 Task: Add an action where "Assignee is Current user's groups" in Customer not responding.
Action: Mouse moved to (15, 235)
Screenshot: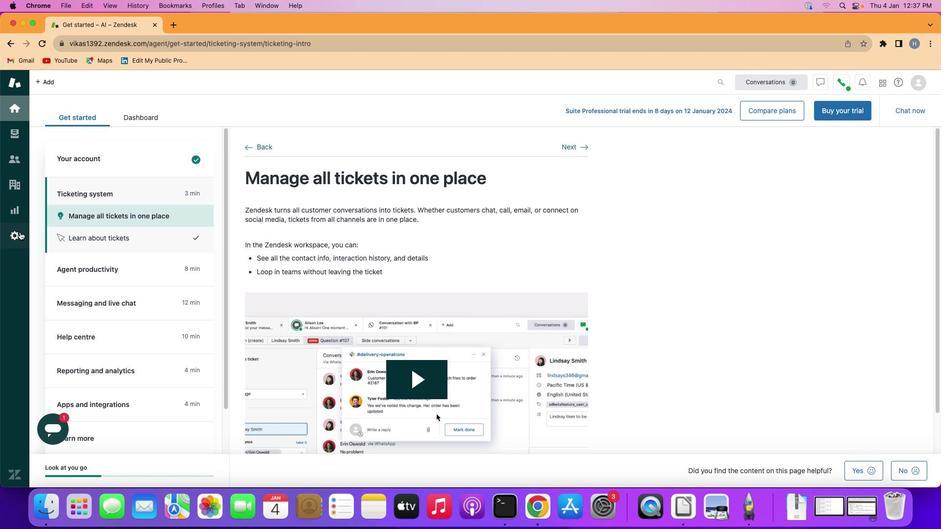 
Action: Mouse pressed left at (15, 235)
Screenshot: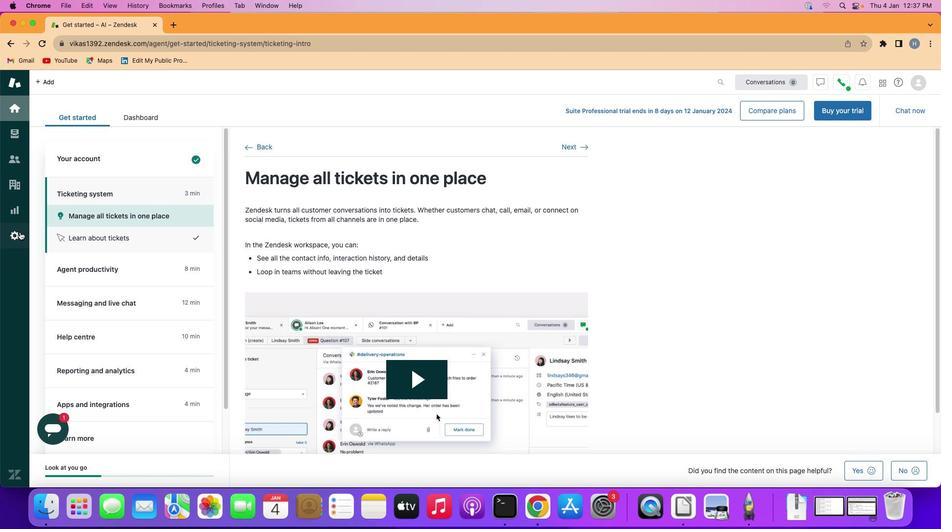 
Action: Mouse moved to (187, 405)
Screenshot: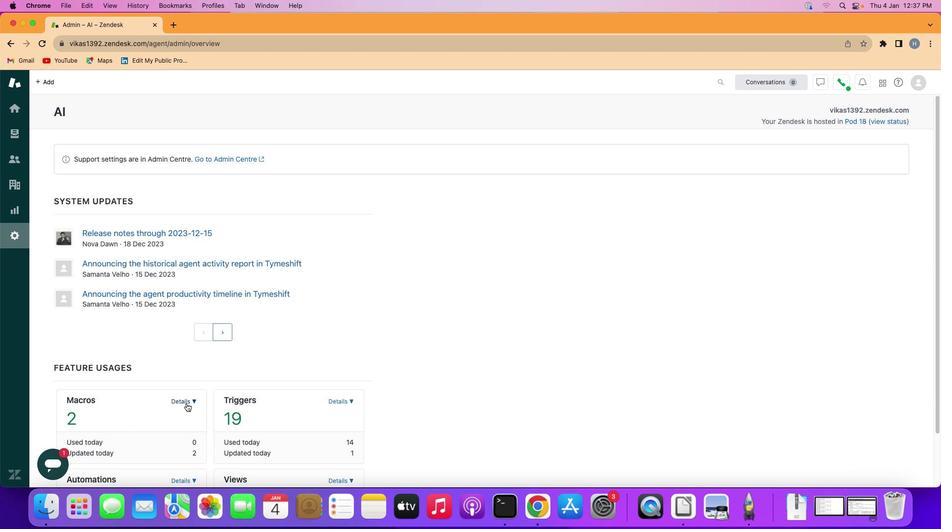 
Action: Mouse pressed left at (187, 405)
Screenshot: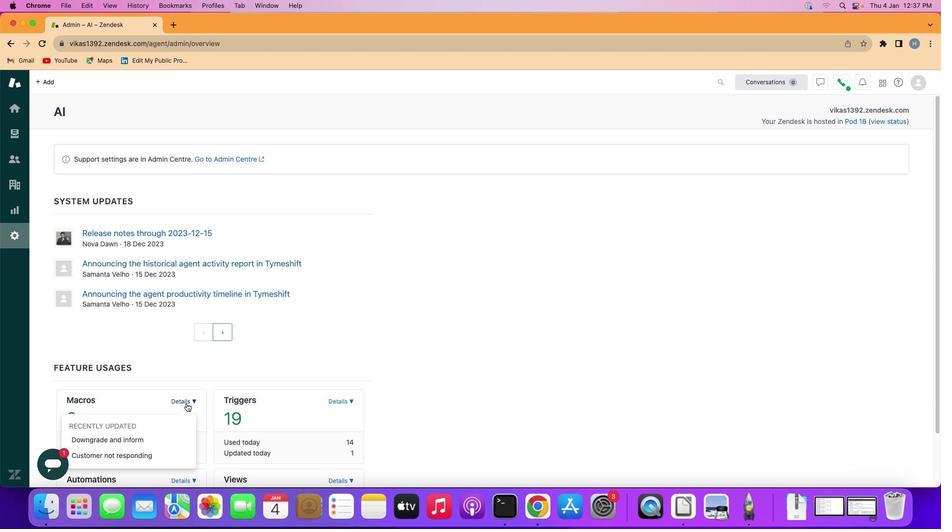 
Action: Mouse moved to (142, 455)
Screenshot: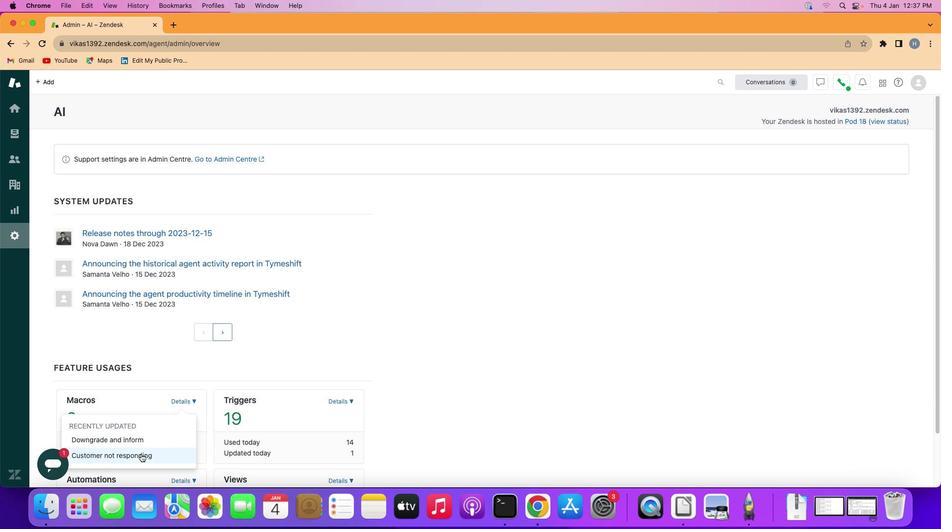 
Action: Mouse pressed left at (142, 455)
Screenshot: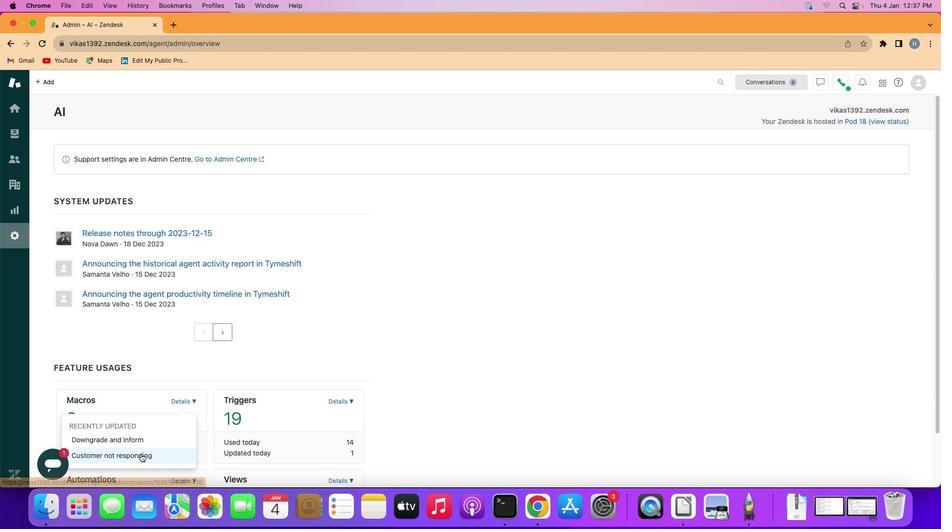 
Action: Mouse moved to (135, 359)
Screenshot: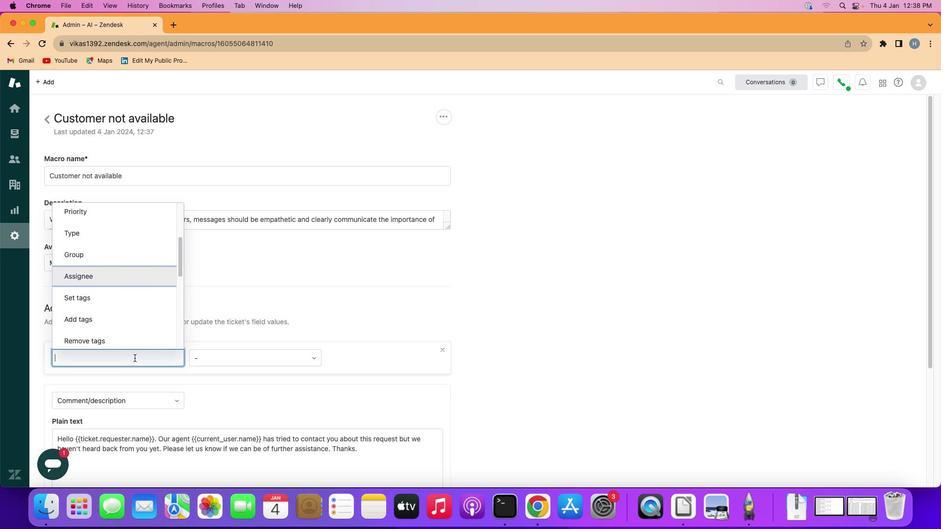 
Action: Mouse pressed left at (135, 359)
Screenshot: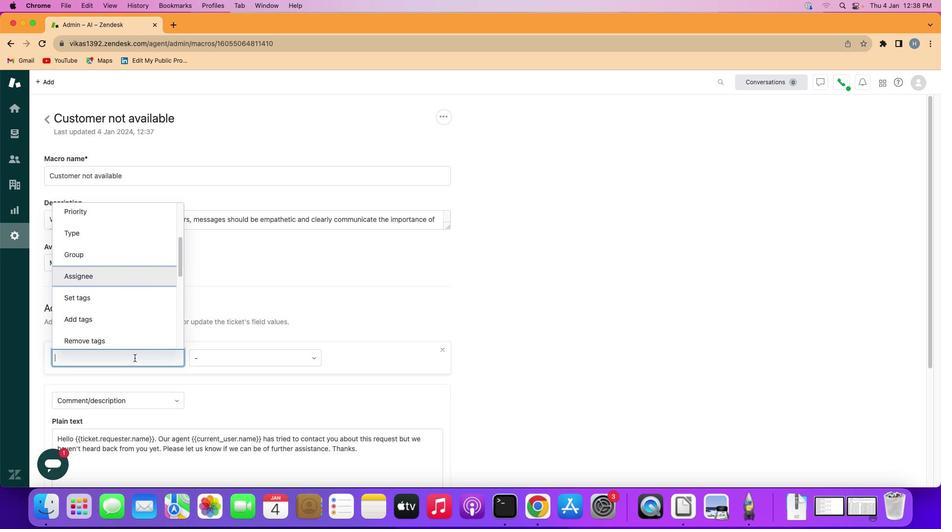 
Action: Mouse moved to (140, 286)
Screenshot: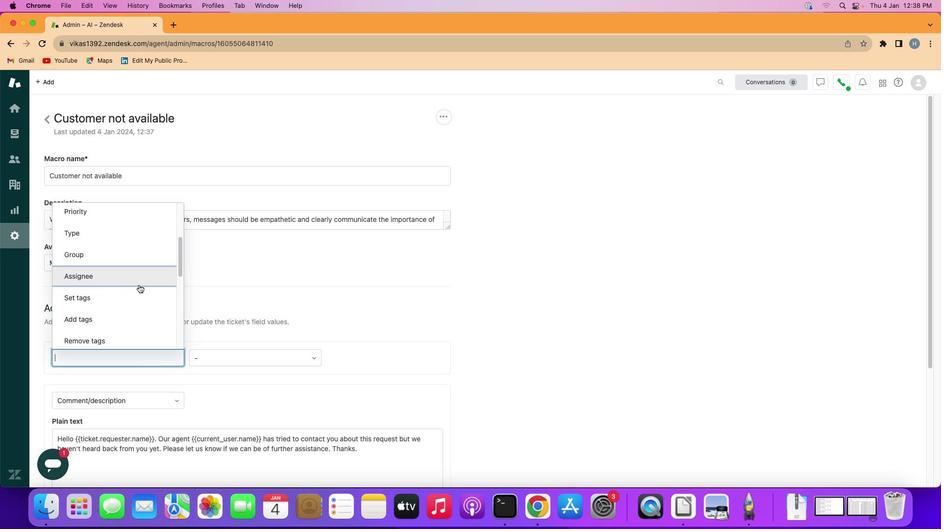 
Action: Mouse pressed left at (140, 286)
Screenshot: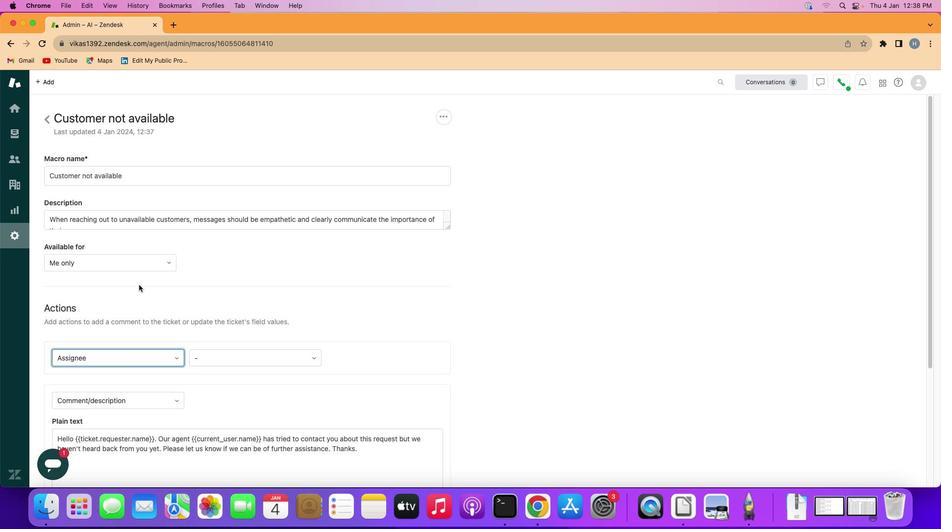 
Action: Mouse moved to (229, 357)
Screenshot: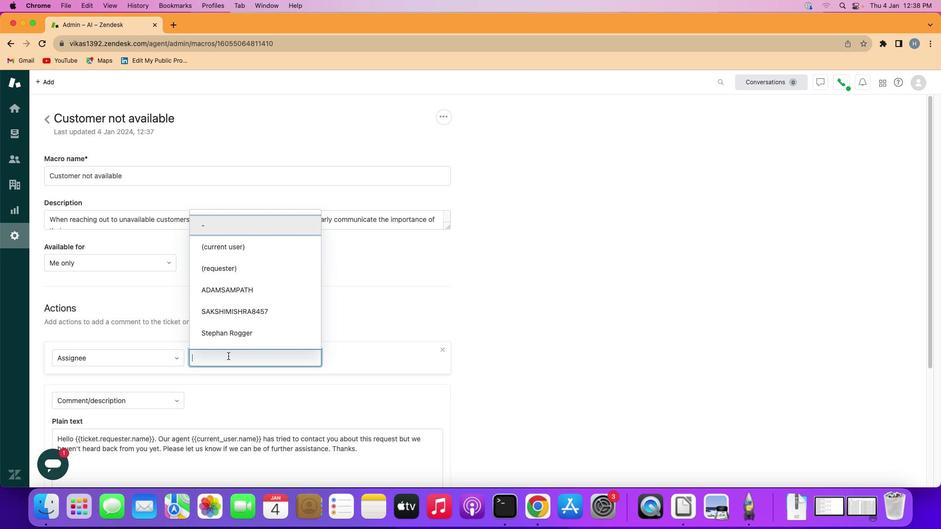 
Action: Mouse pressed left at (229, 357)
Screenshot: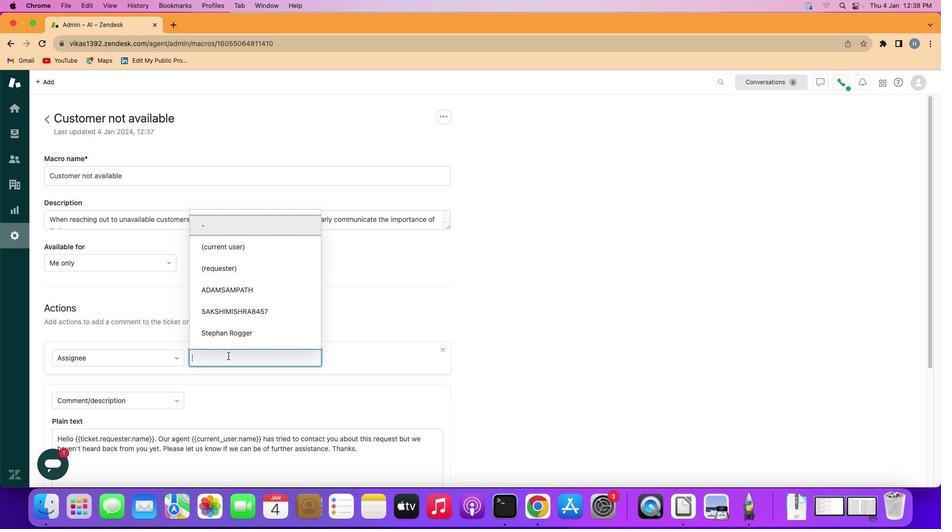
Action: Mouse moved to (266, 251)
Screenshot: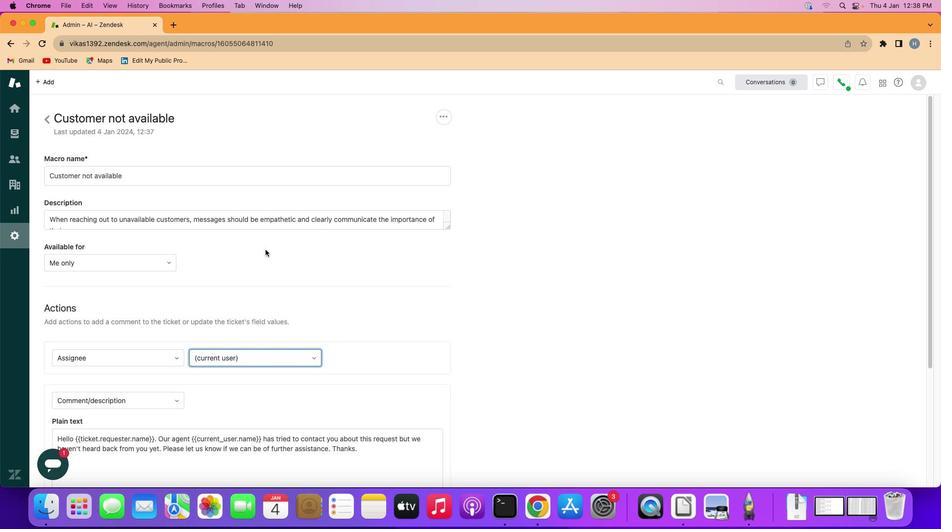 
Action: Mouse pressed left at (266, 251)
Screenshot: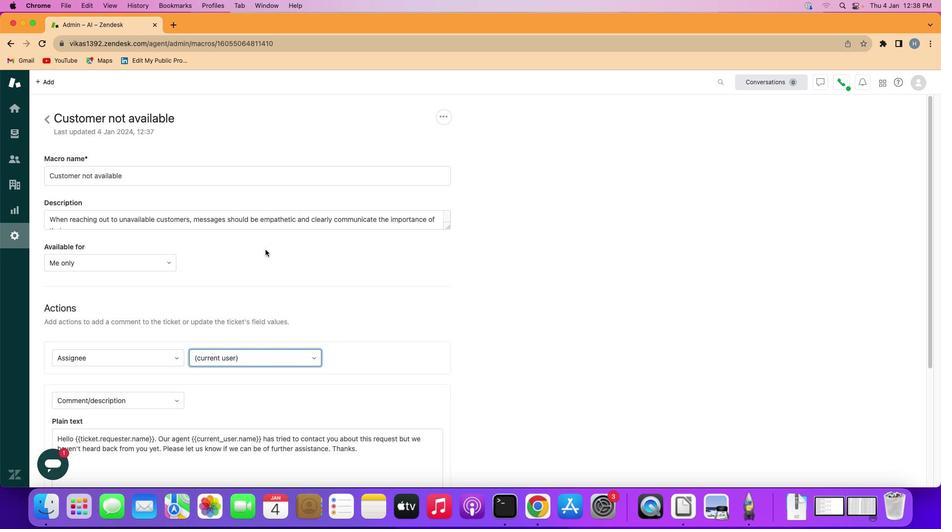 
Action: Mouse moved to (304, 360)
Screenshot: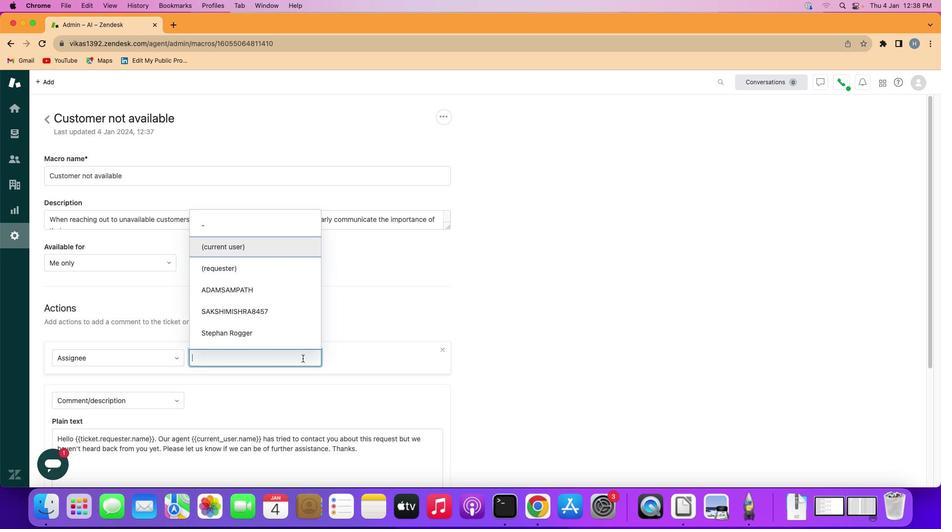 
Action: Mouse pressed left at (304, 360)
Screenshot: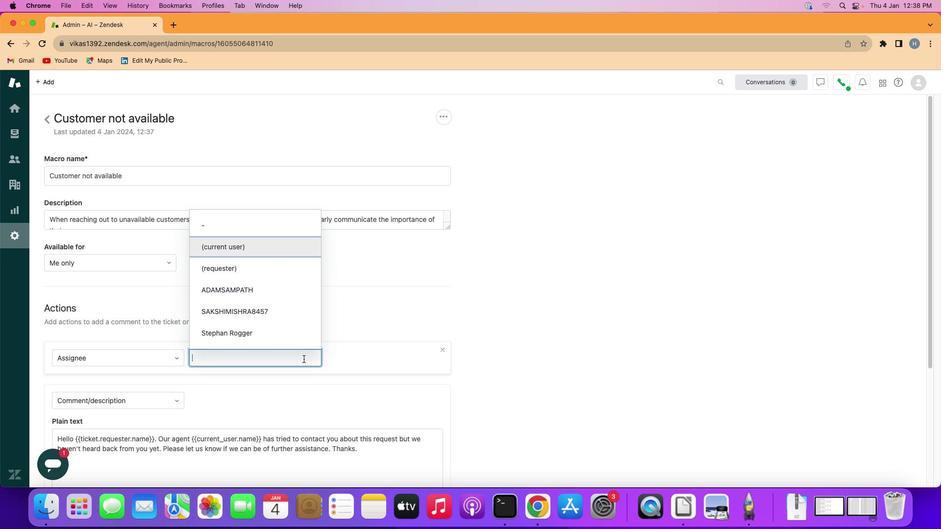 
Action: Mouse moved to (333, 393)
Screenshot: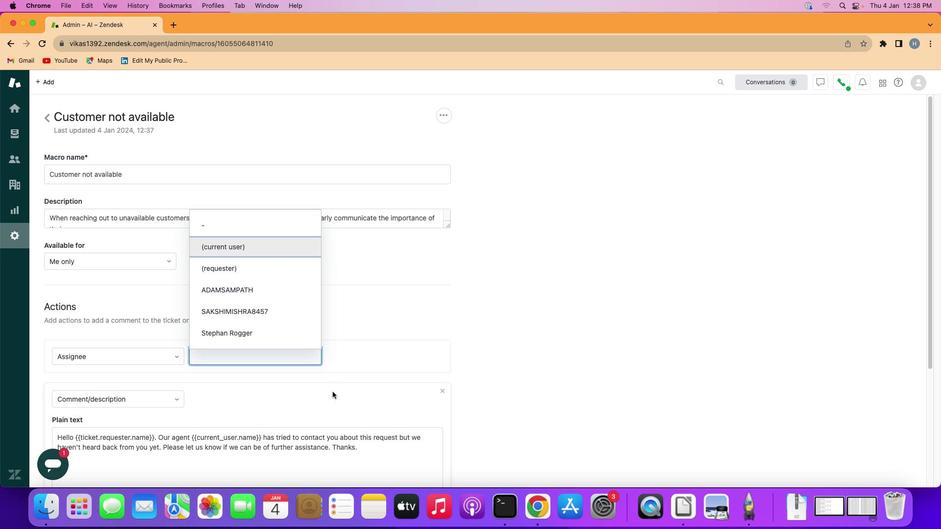 
Action: Mouse scrolled (333, 393) with delta (1, 0)
Screenshot: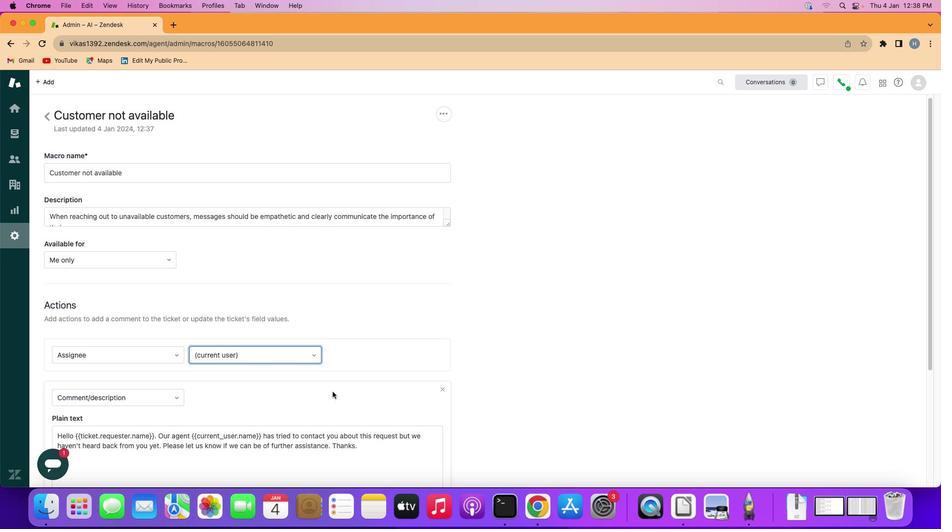 
Action: Mouse scrolled (333, 393) with delta (1, 0)
Screenshot: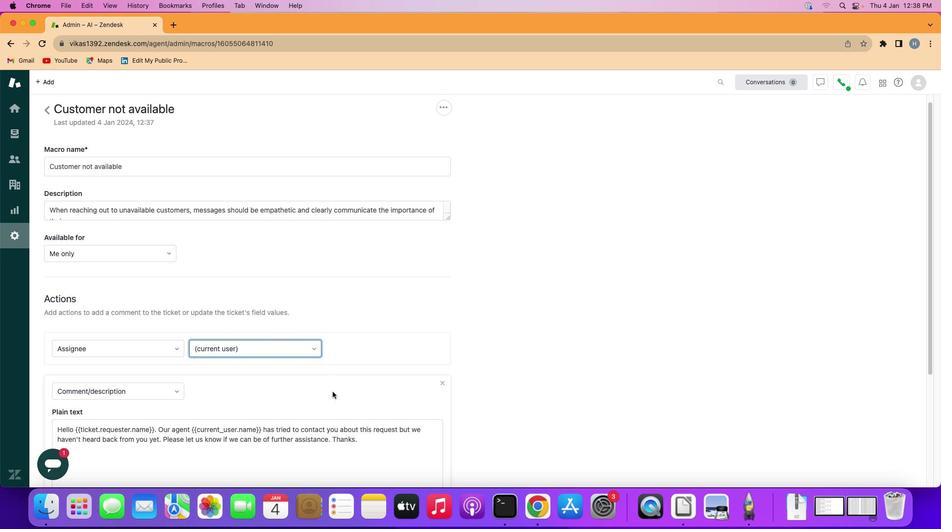 
Action: Mouse scrolled (333, 393) with delta (1, 1)
Screenshot: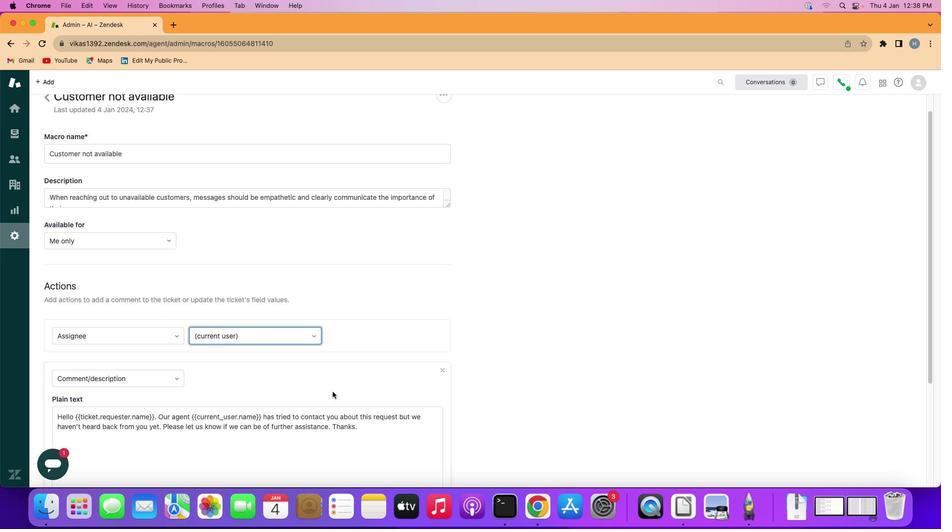 
Action: Mouse scrolled (333, 393) with delta (1, 0)
Screenshot: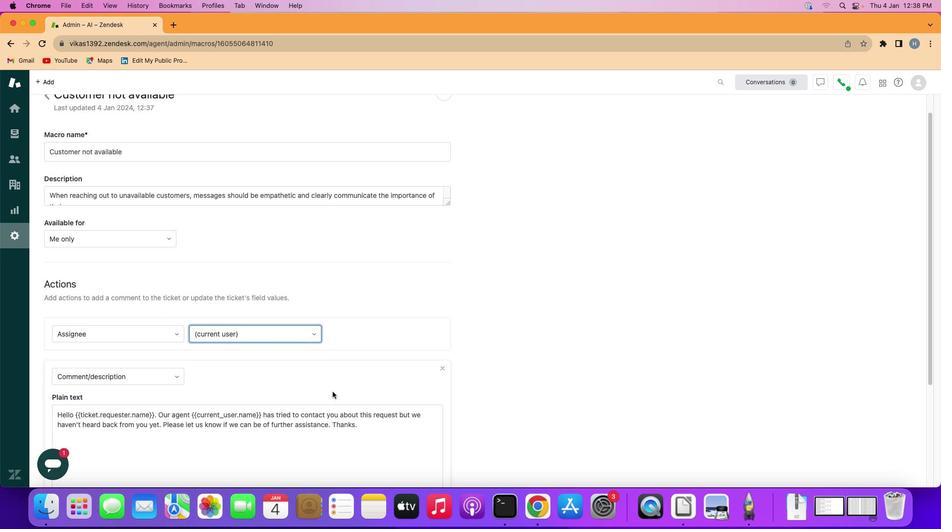 
Action: Mouse scrolled (333, 393) with delta (1, 1)
Screenshot: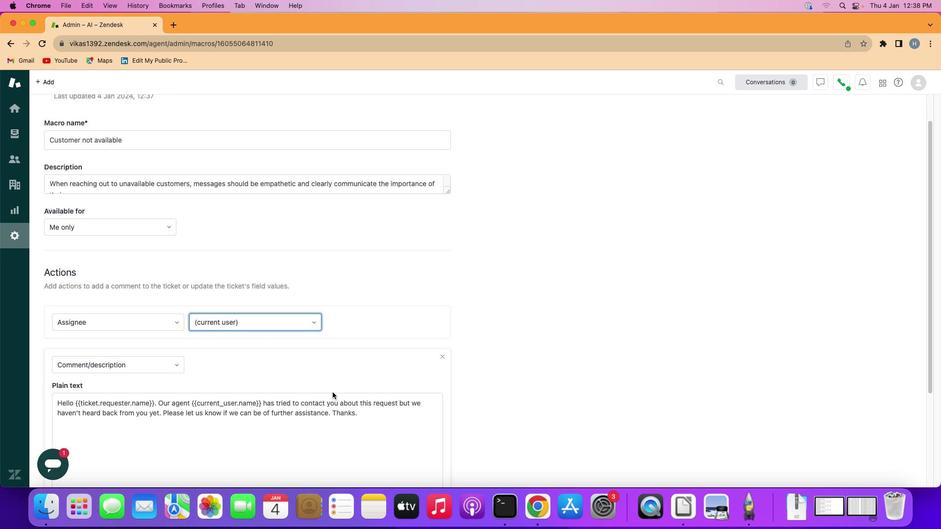 
Action: Mouse scrolled (333, 393) with delta (1, 0)
Screenshot: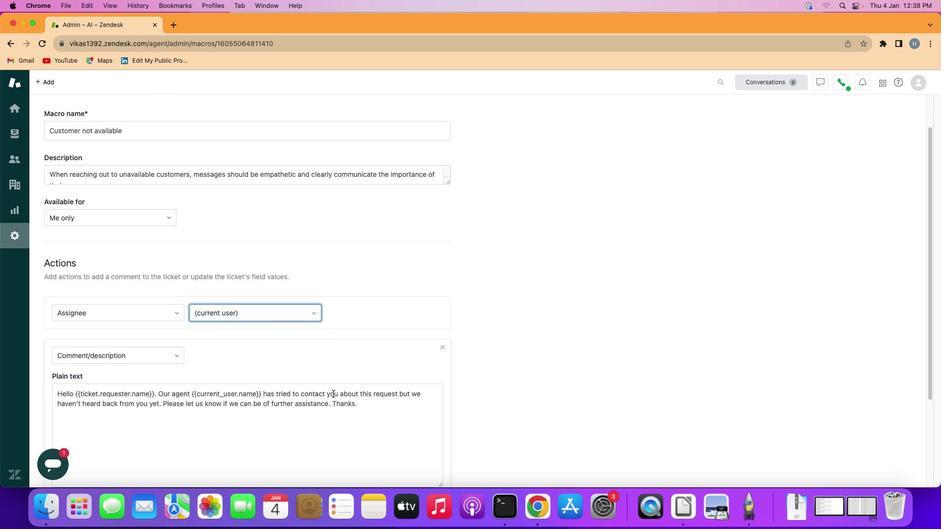 
Action: Mouse moved to (340, 402)
Screenshot: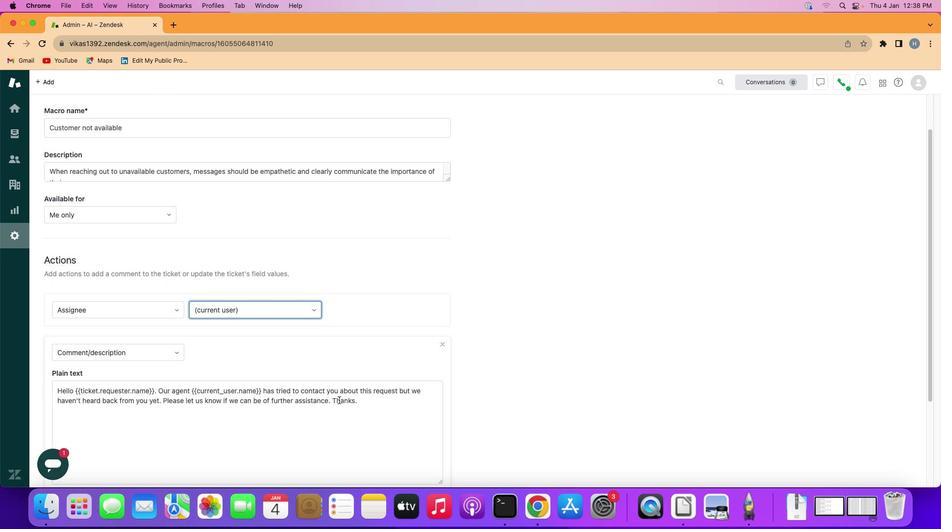 
Action: Mouse scrolled (340, 402) with delta (1, 0)
Screenshot: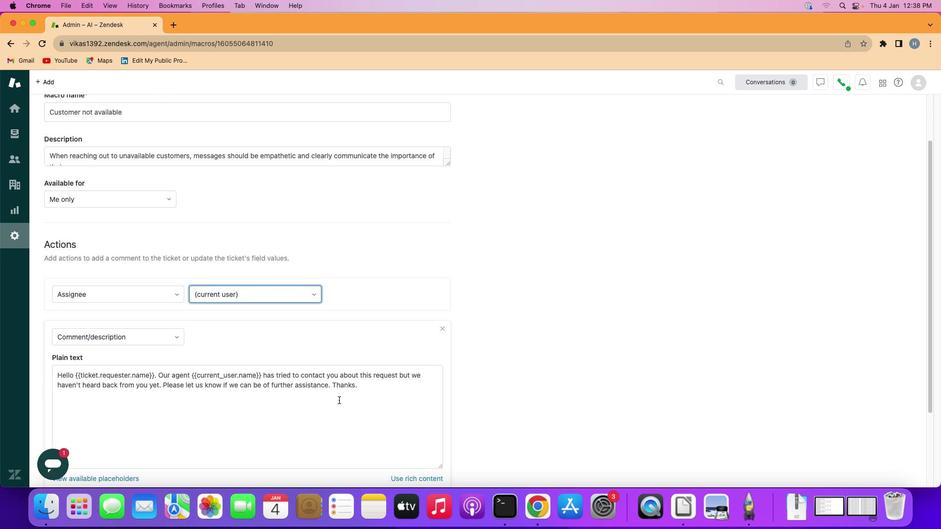 
Action: Mouse scrolled (340, 402) with delta (1, 0)
Screenshot: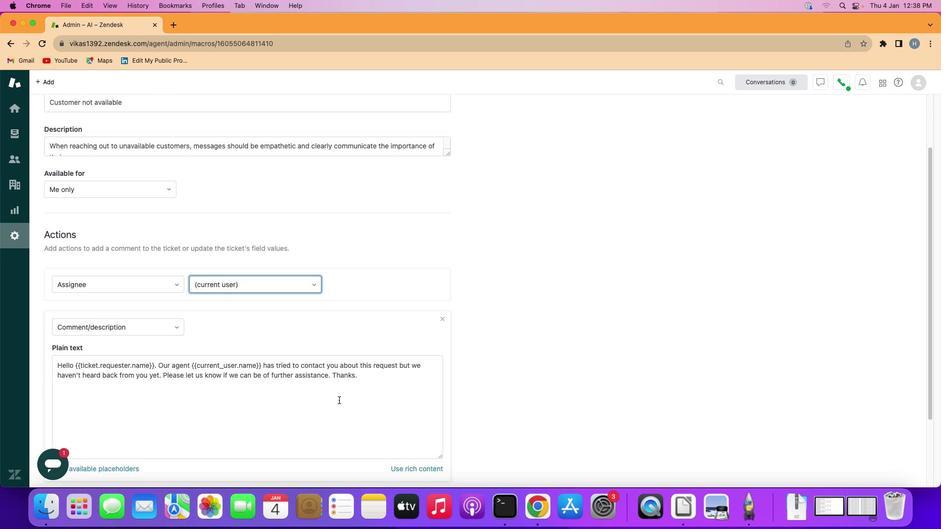 
Action: Mouse scrolled (340, 402) with delta (1, 3)
Screenshot: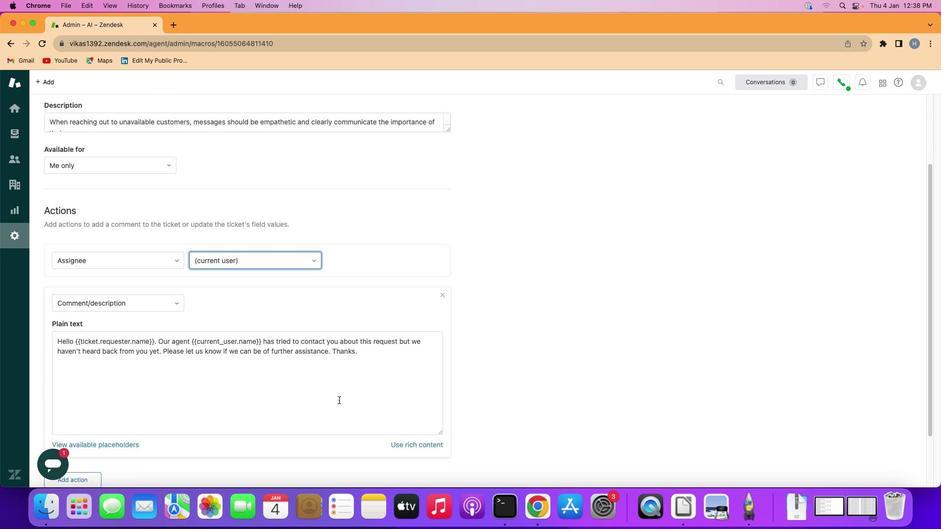 
Action: Mouse scrolled (340, 402) with delta (1, 0)
Screenshot: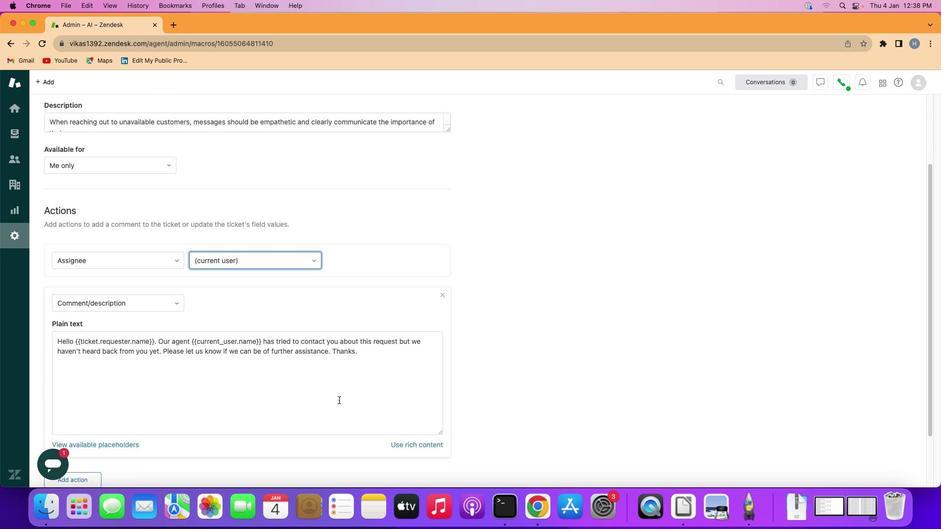 
Action: Mouse scrolled (340, 402) with delta (1, 0)
Screenshot: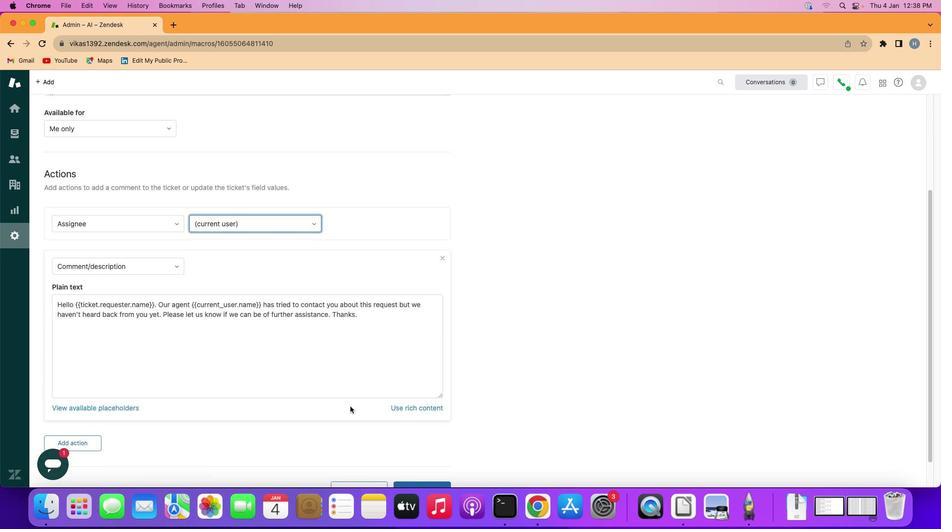 
Action: Mouse moved to (354, 409)
Screenshot: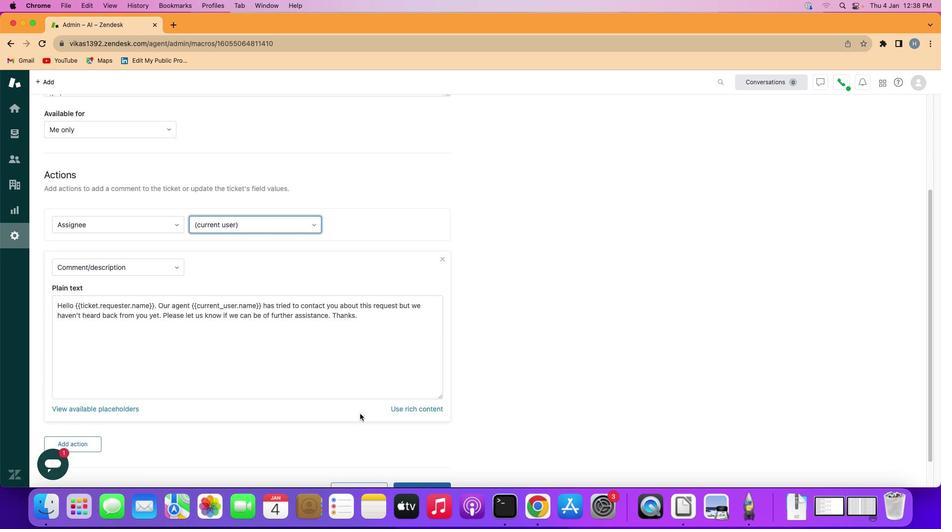 
Action: Mouse scrolled (354, 409) with delta (1, 0)
Screenshot: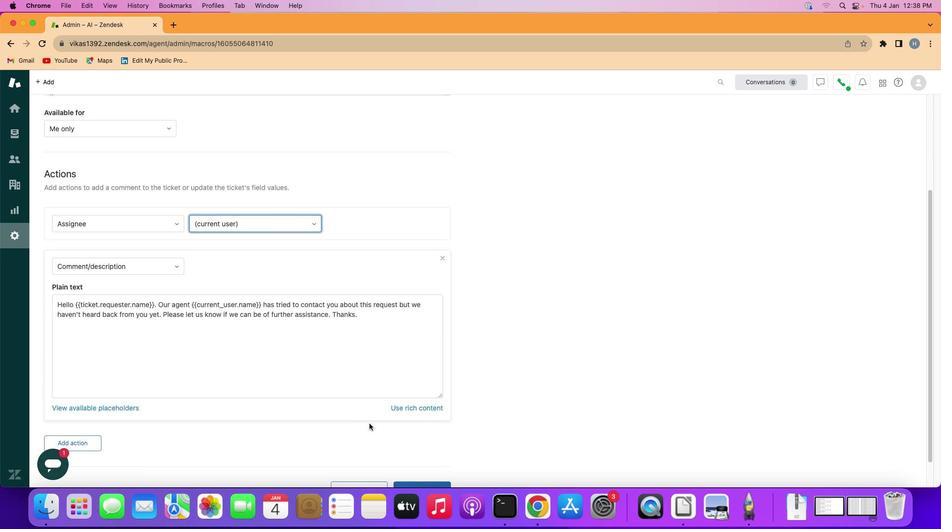 
Action: Mouse scrolled (354, 409) with delta (1, 0)
Screenshot: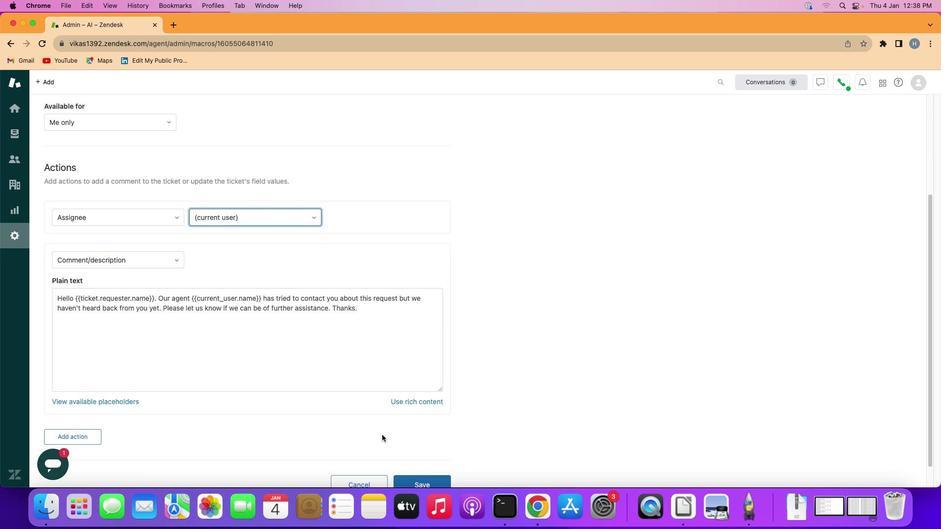 
Action: Mouse scrolled (354, 409) with delta (1, 2)
Screenshot: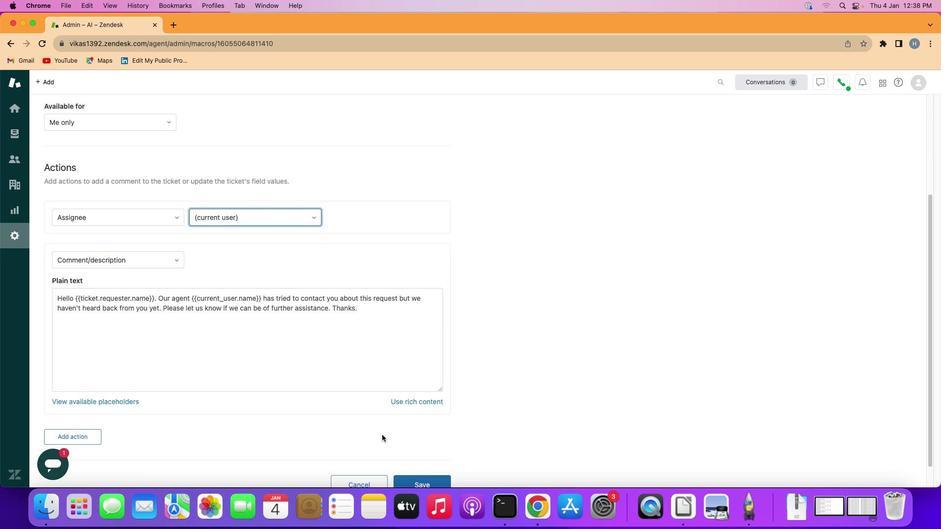 
Action: Mouse scrolled (354, 409) with delta (1, 0)
Screenshot: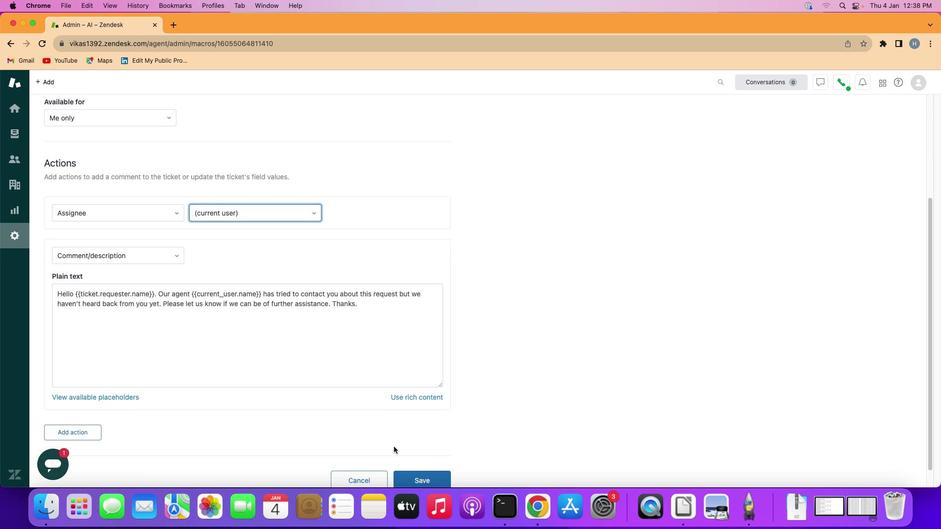 
Action: Mouse moved to (416, 475)
Screenshot: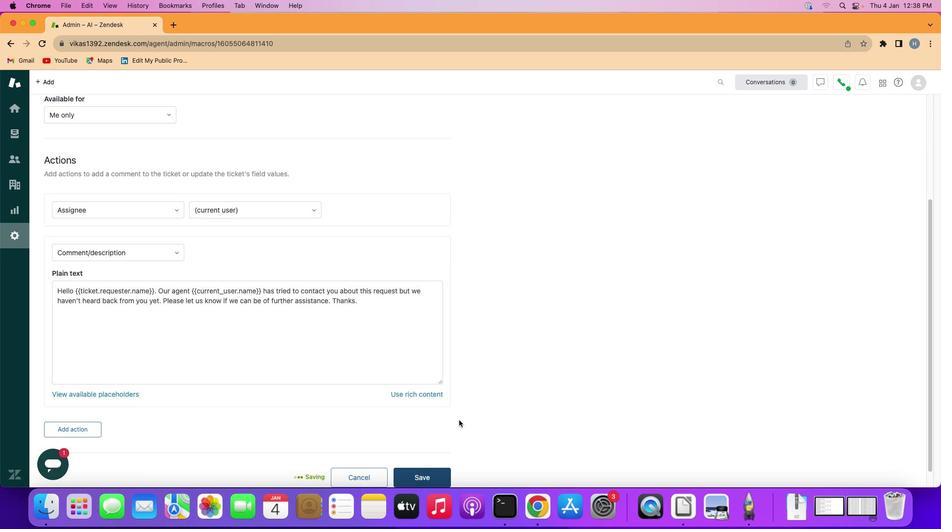 
Action: Mouse pressed left at (416, 475)
Screenshot: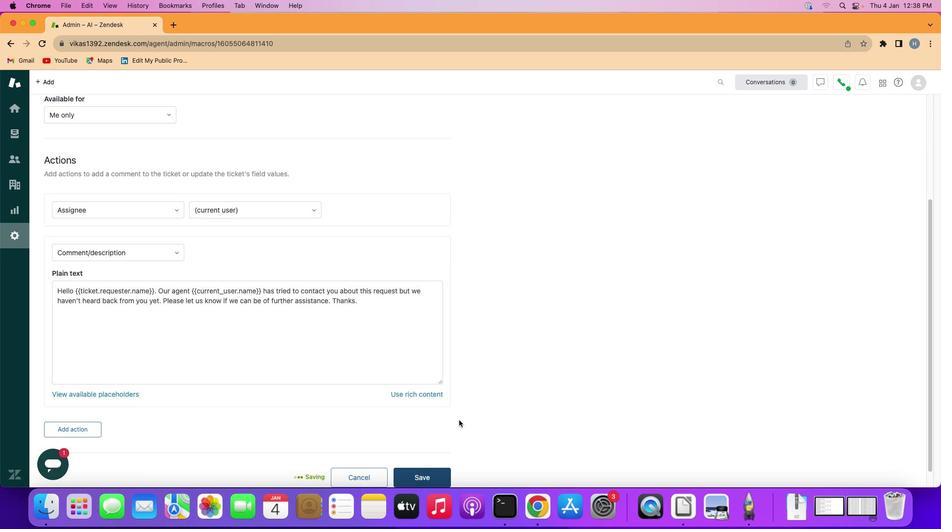 
Action: Mouse moved to (481, 387)
Screenshot: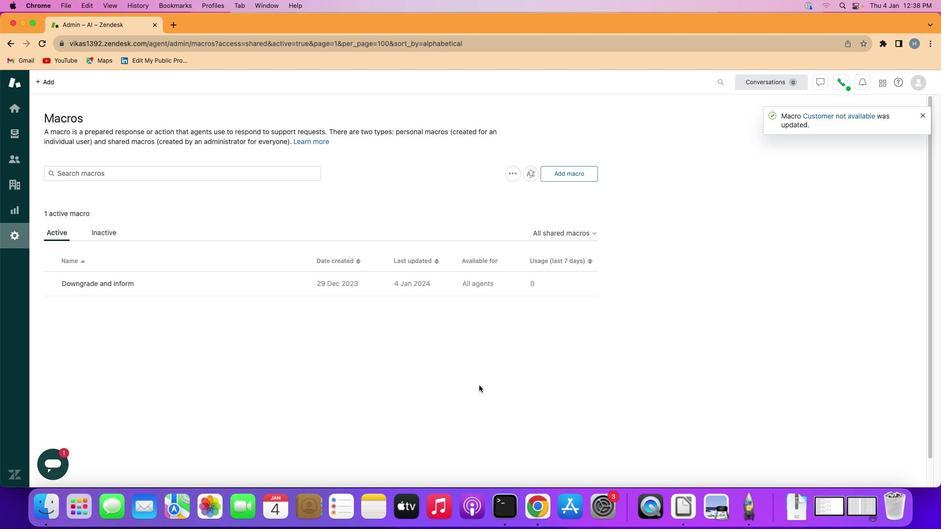 
